 Task: Add Garden Of Life myKind Organics Prenatal Once Daily to the cart.
Action: Mouse moved to (307, 153)
Screenshot: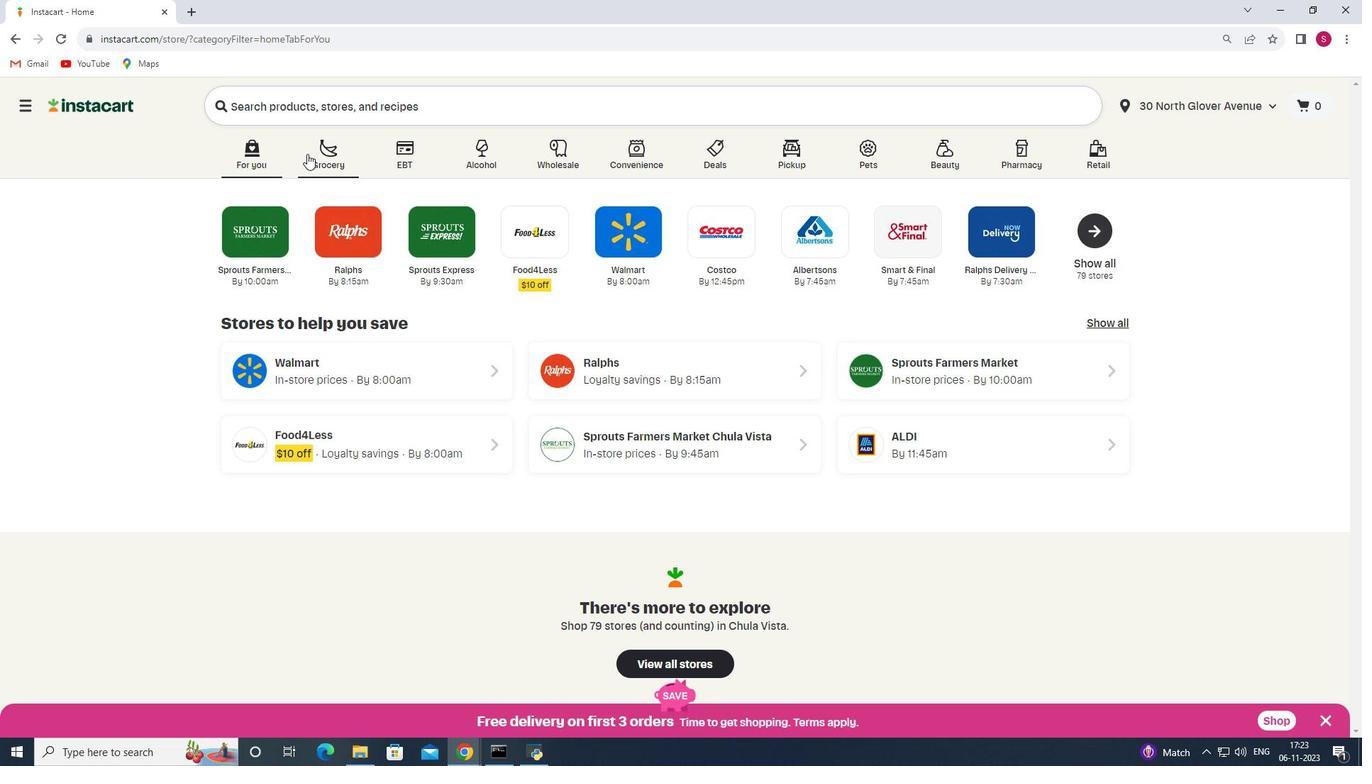 
Action: Mouse pressed left at (307, 153)
Screenshot: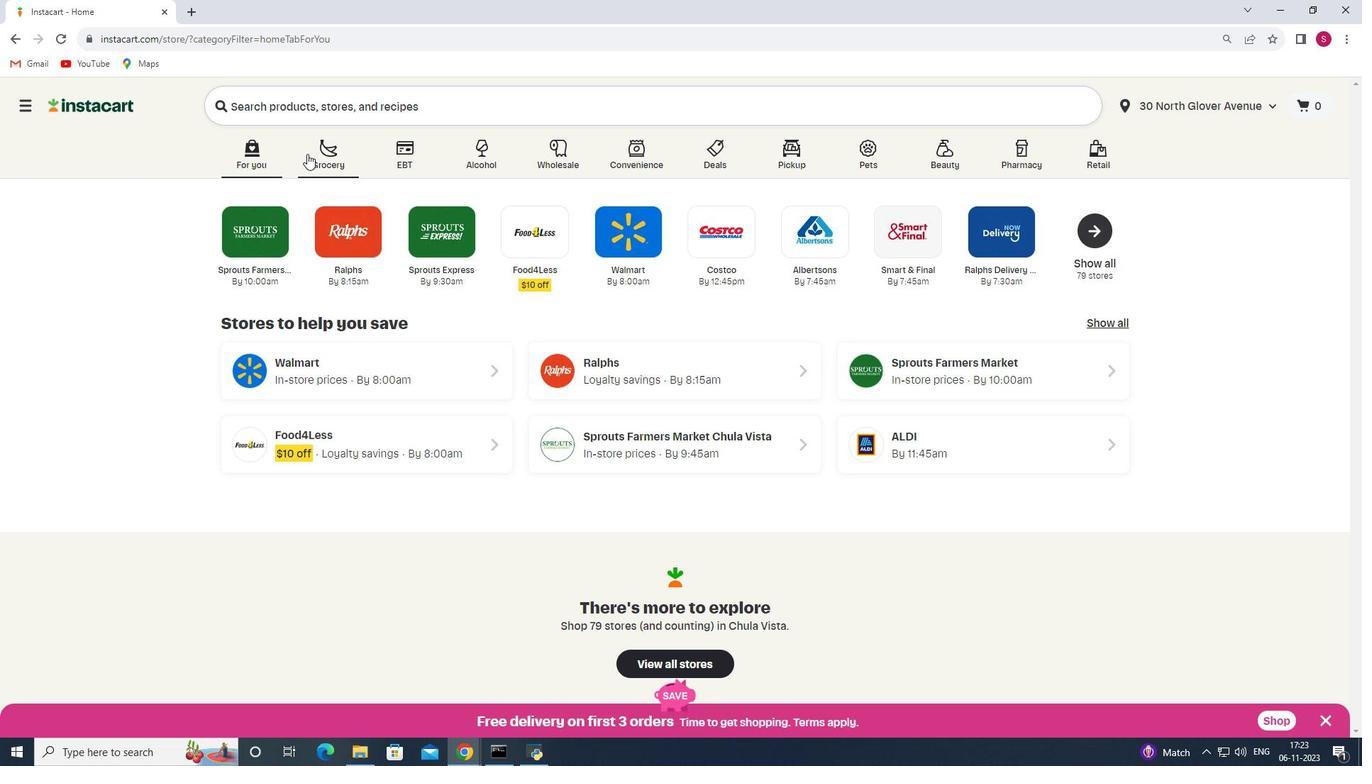
Action: Mouse moved to (298, 401)
Screenshot: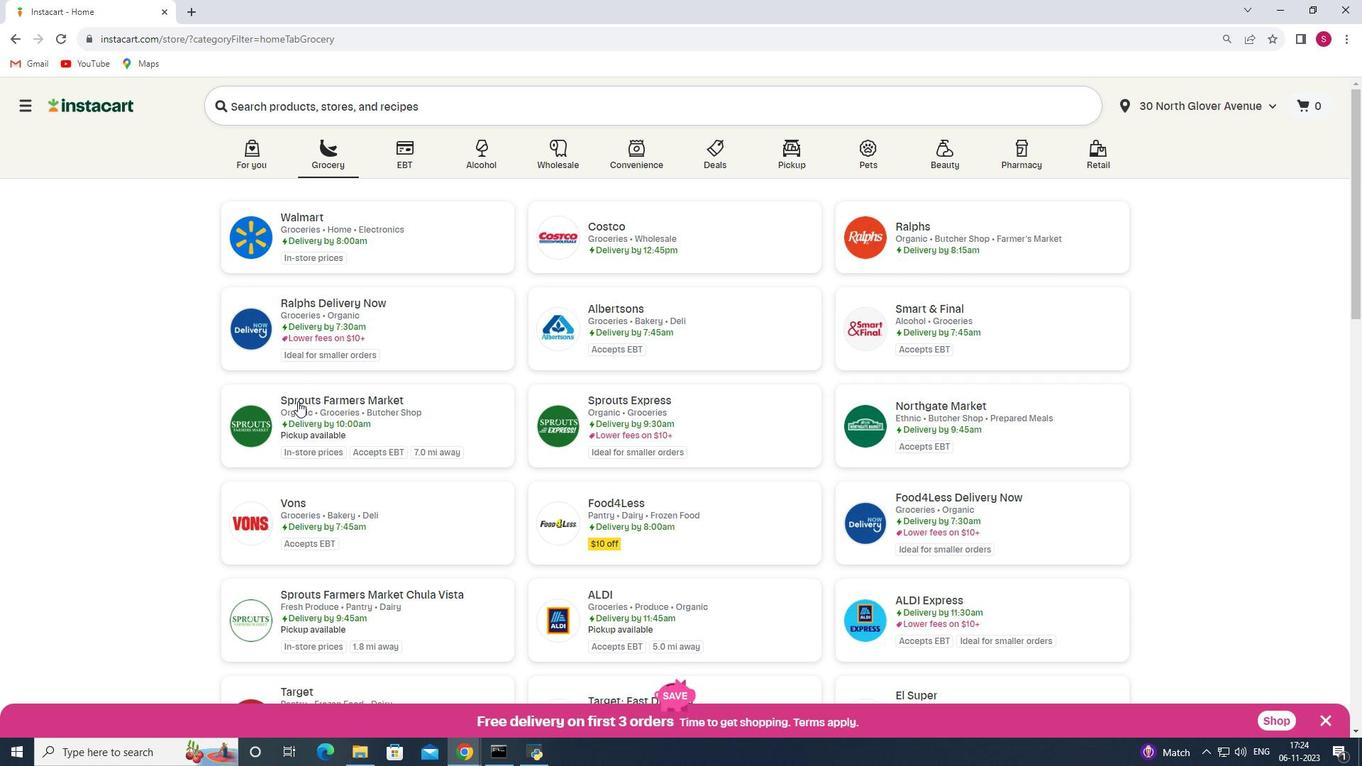
Action: Mouse pressed left at (298, 401)
Screenshot: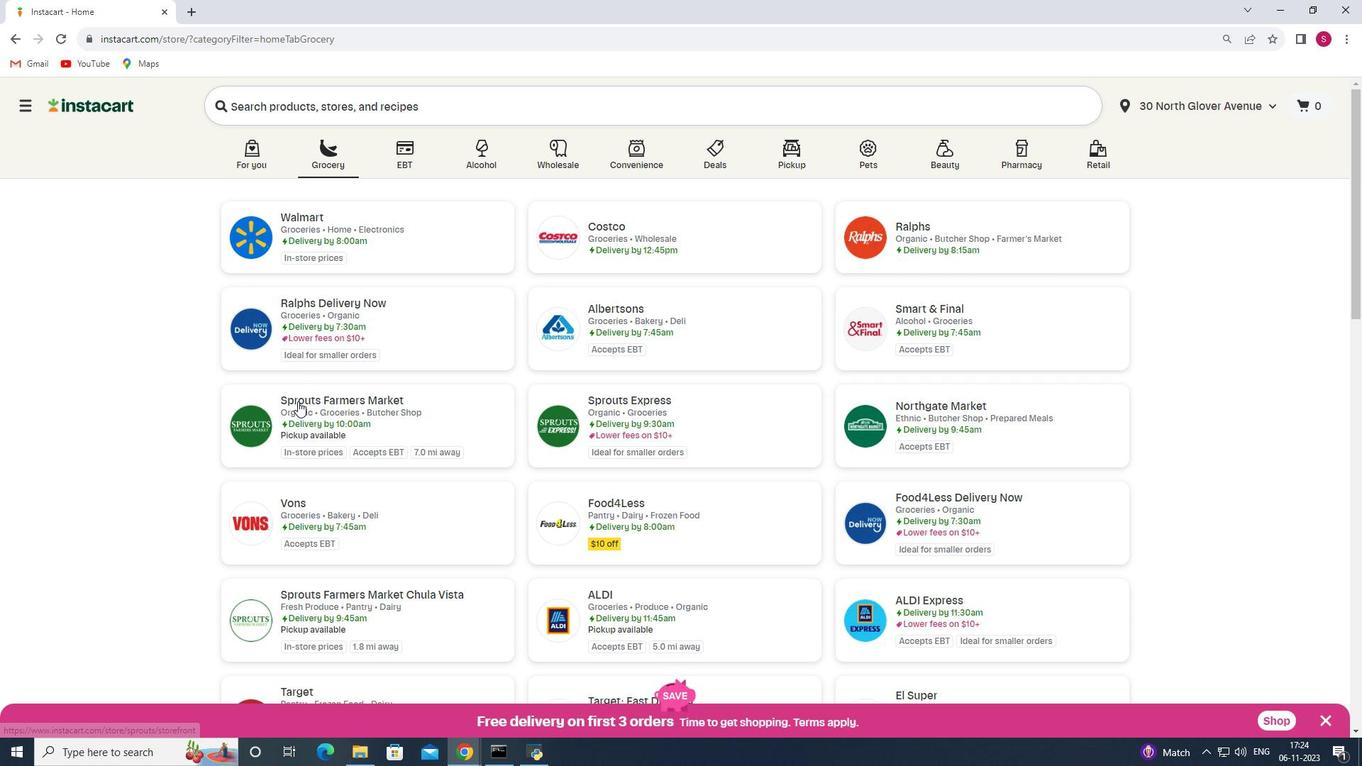 
Action: Mouse moved to (158, 421)
Screenshot: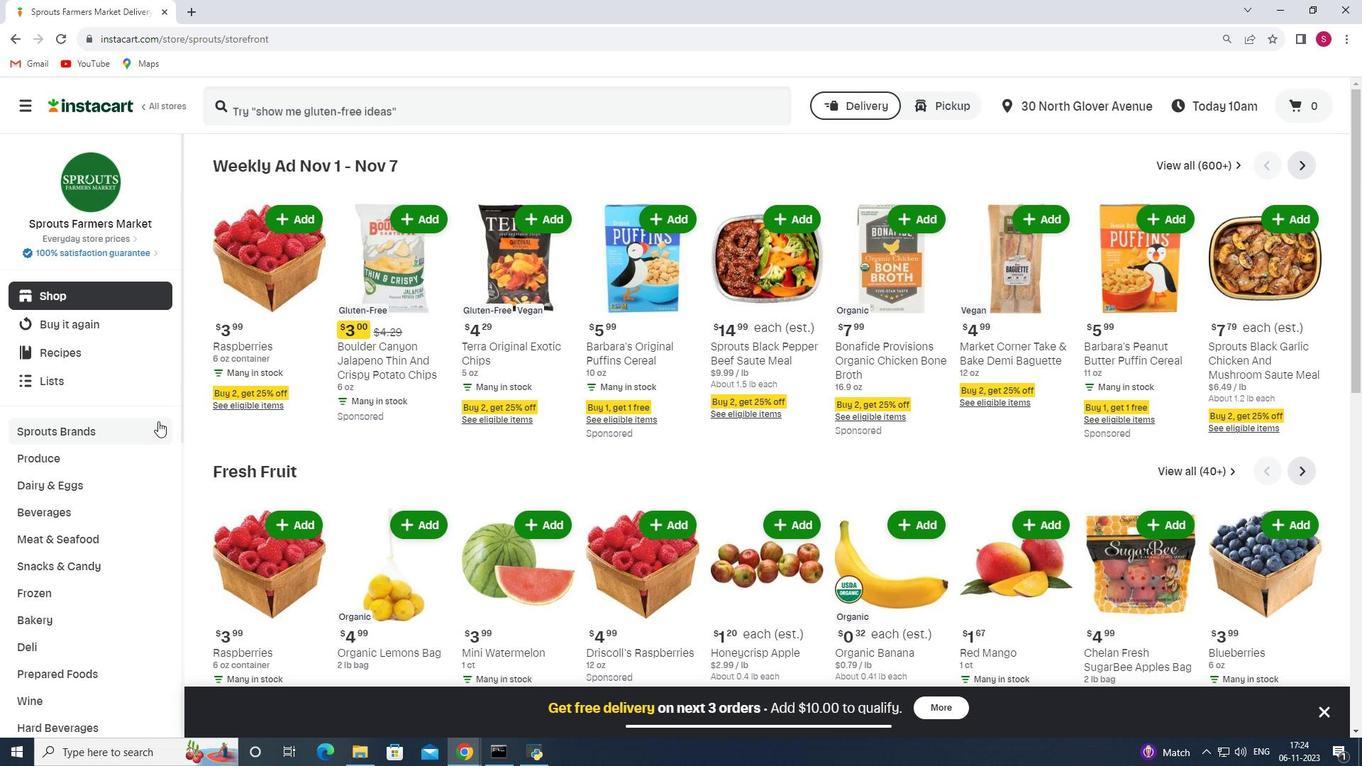 
Action: Mouse scrolled (158, 420) with delta (0, 0)
Screenshot: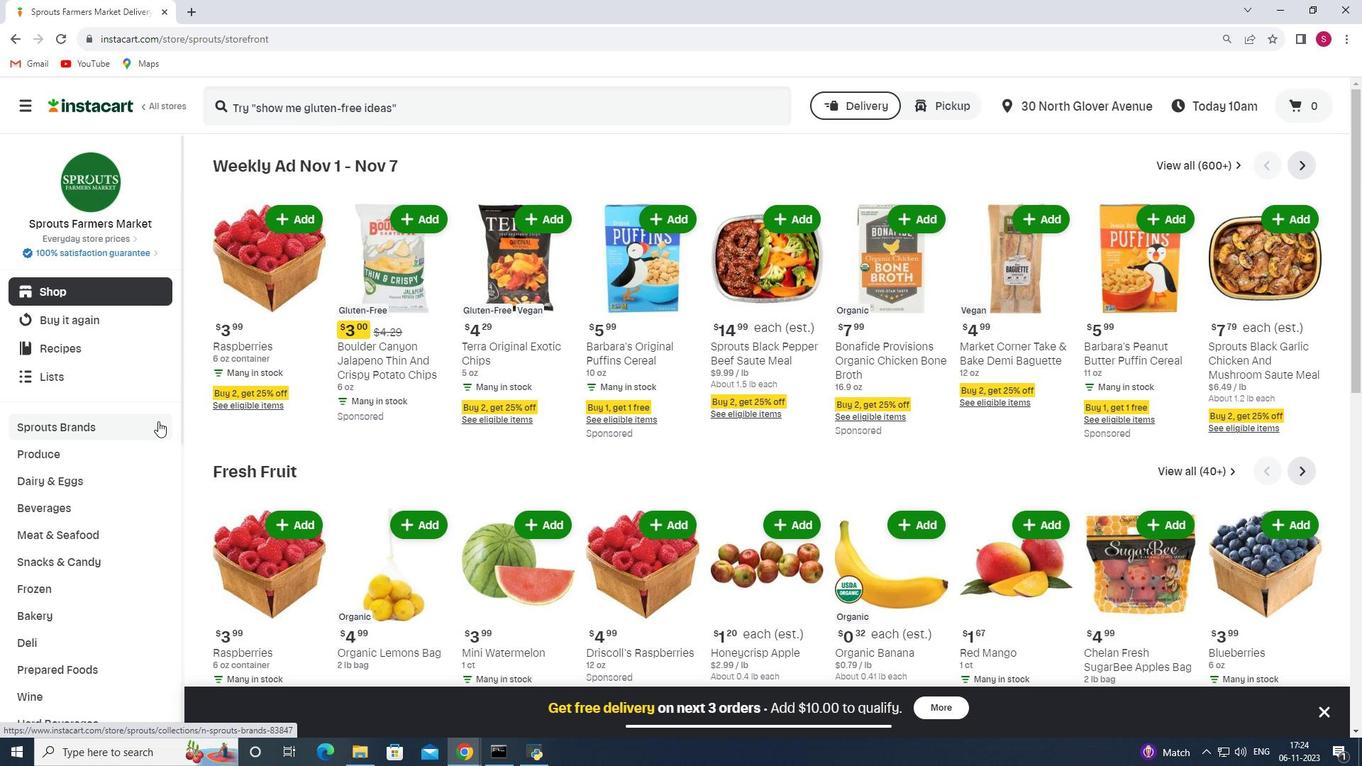 
Action: Mouse scrolled (158, 420) with delta (0, 0)
Screenshot: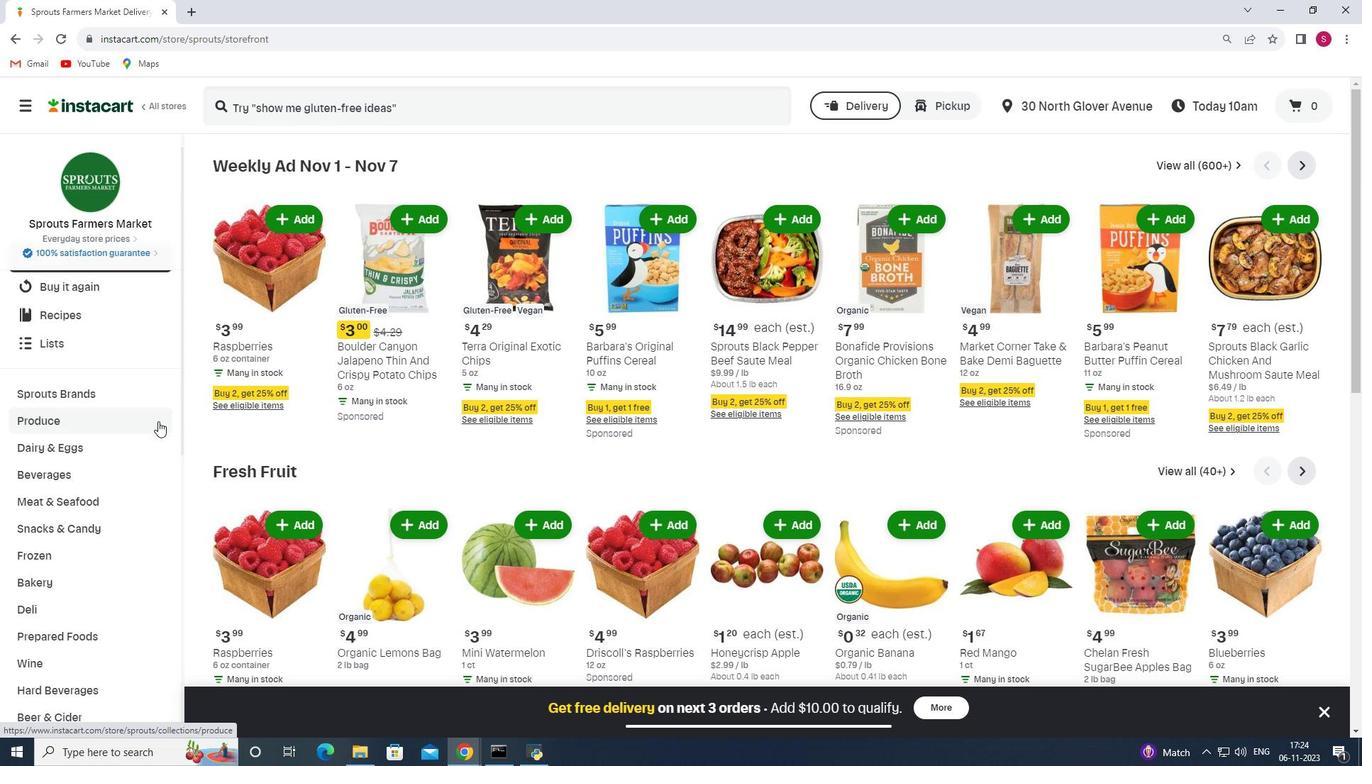 
Action: Mouse scrolled (158, 420) with delta (0, 0)
Screenshot: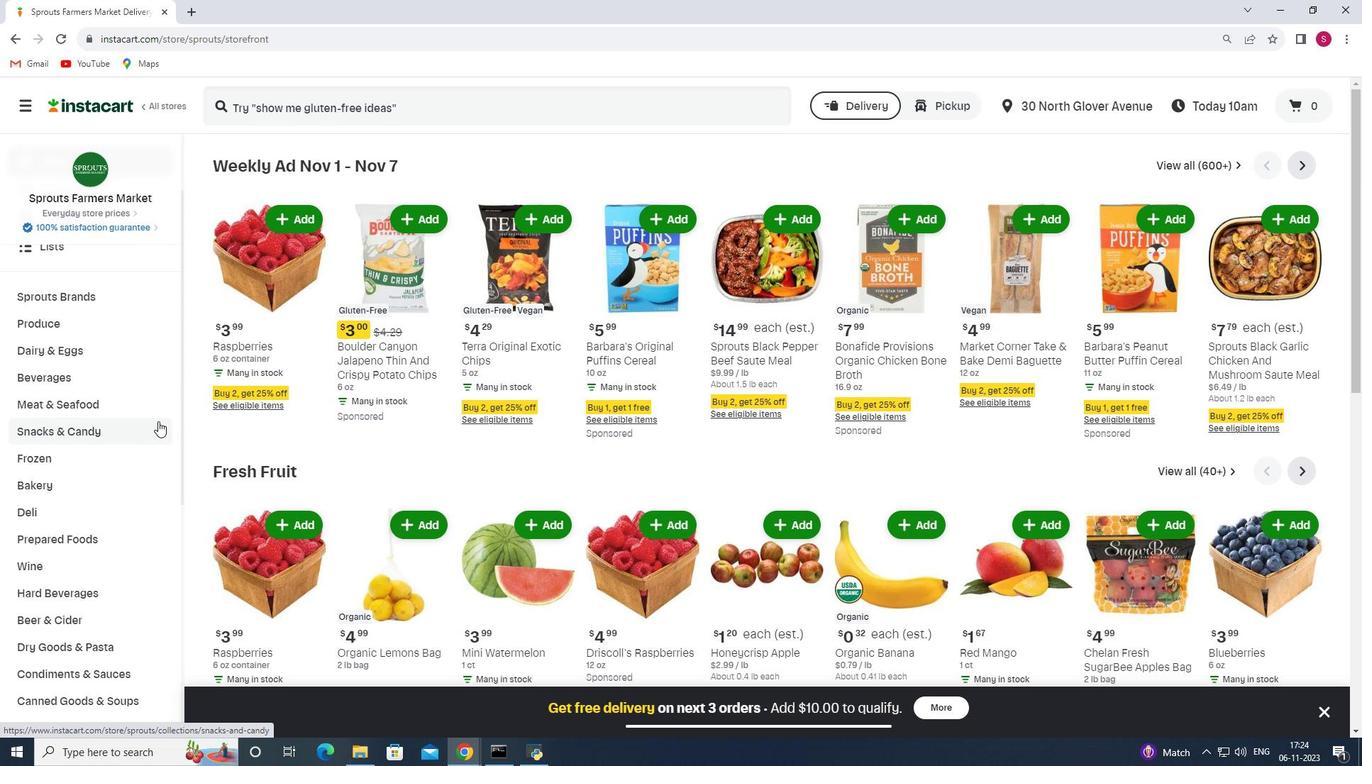 
Action: Mouse scrolled (158, 420) with delta (0, 0)
Screenshot: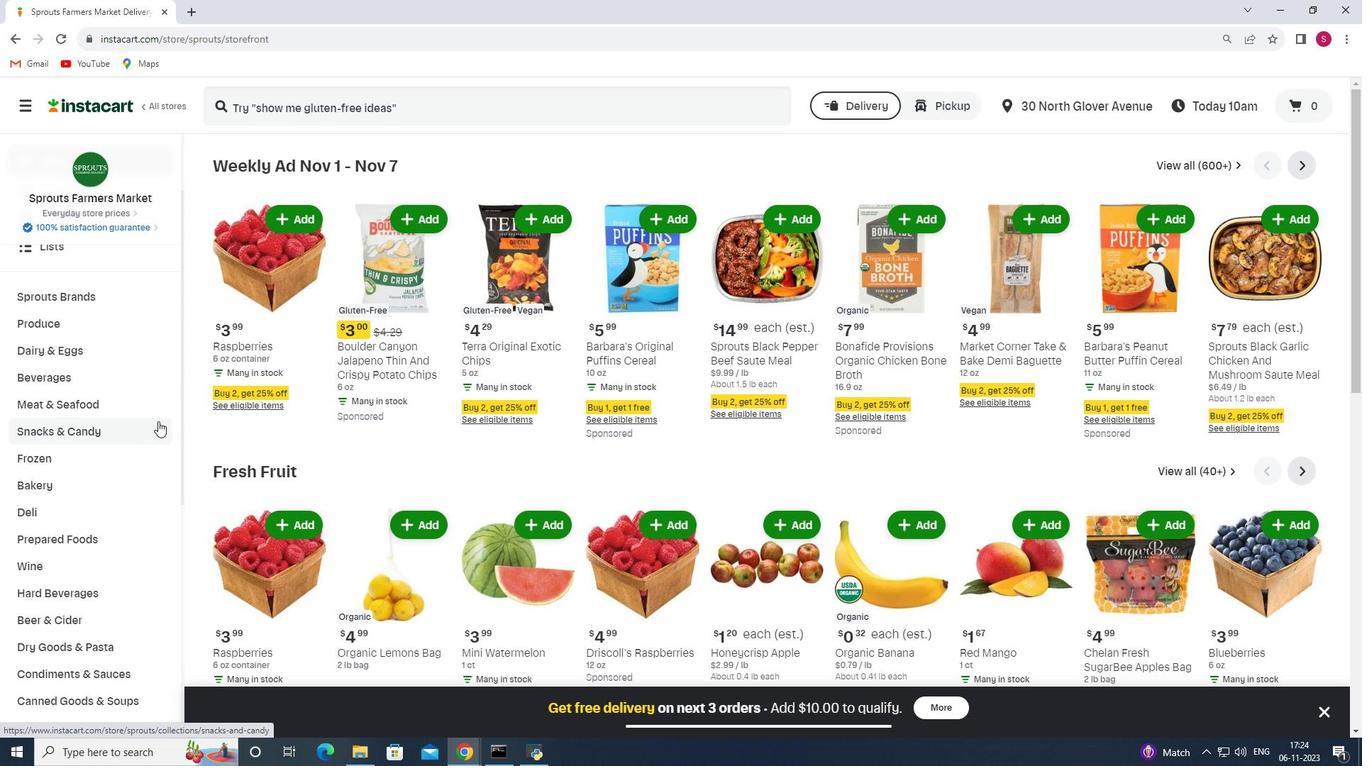 
Action: Mouse scrolled (158, 420) with delta (0, 0)
Screenshot: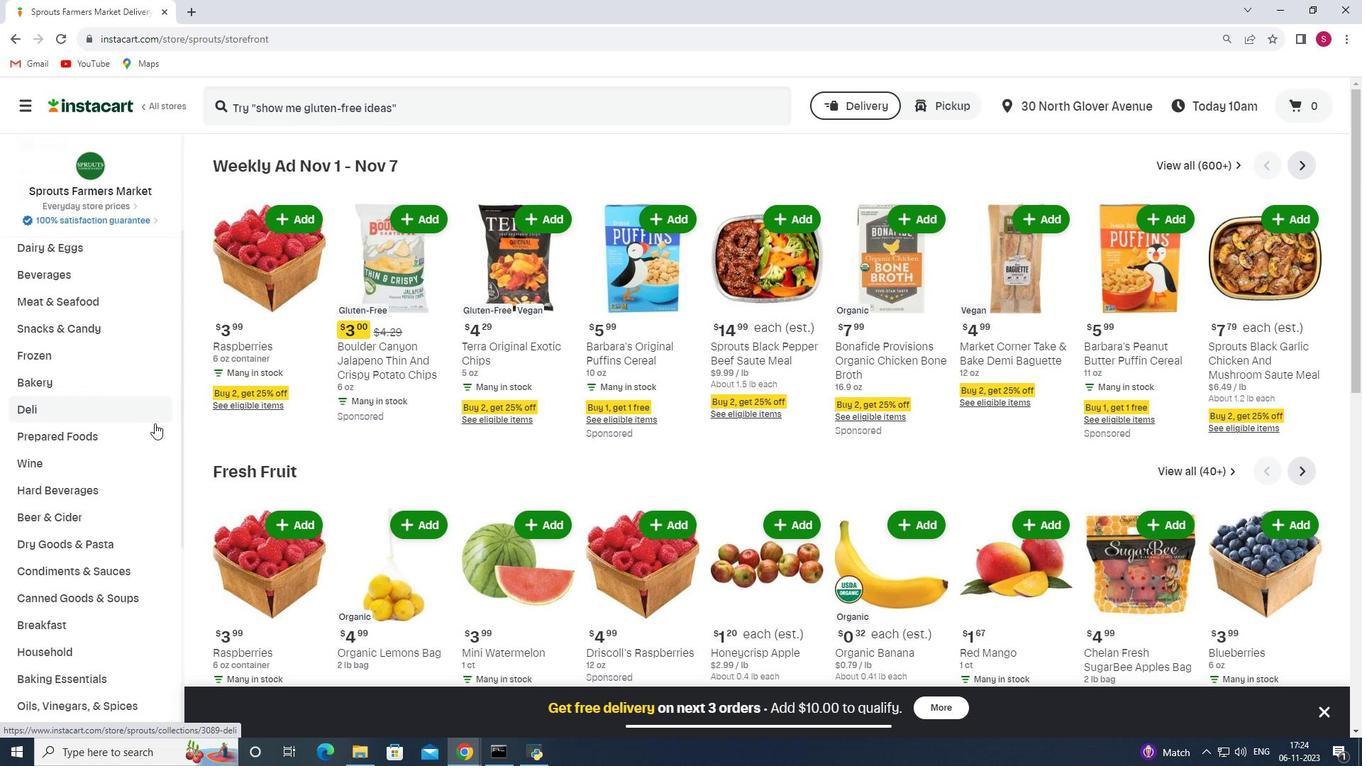 
Action: Mouse moved to (149, 427)
Screenshot: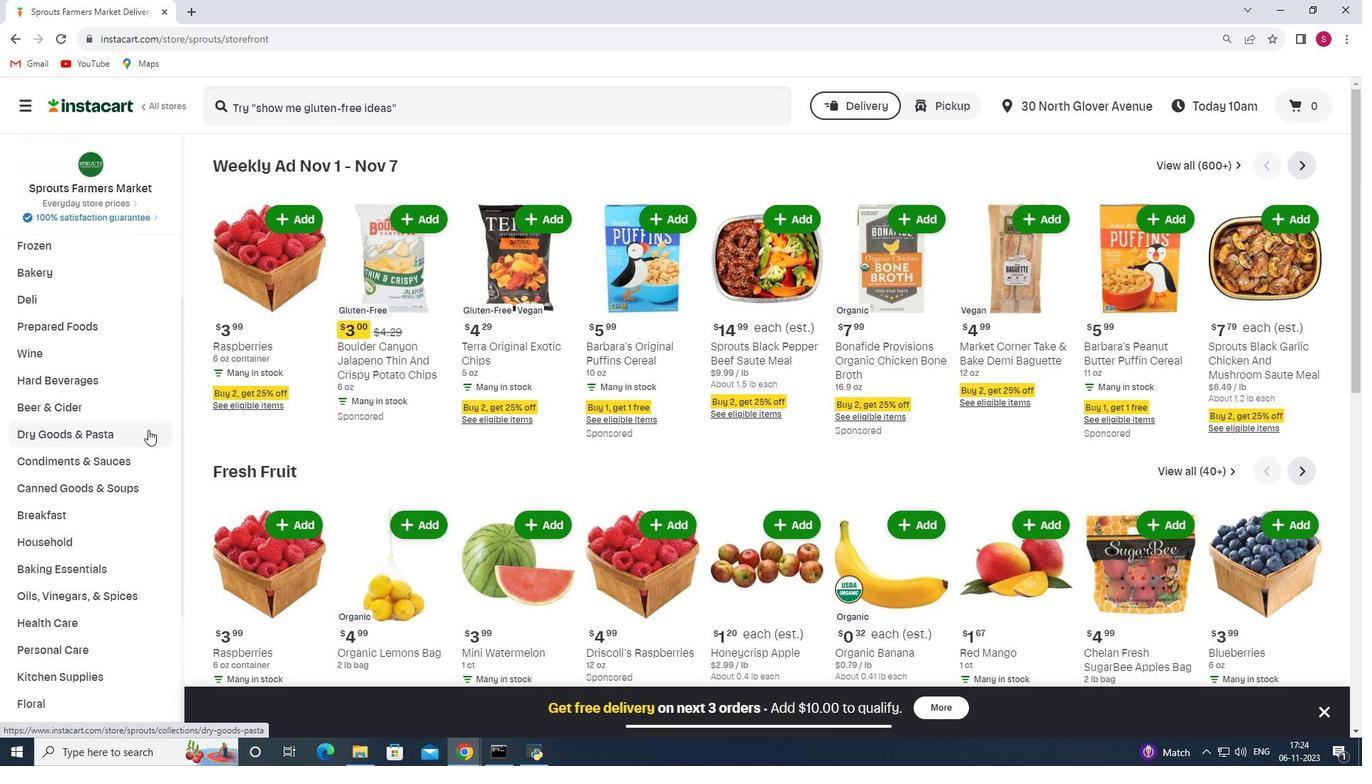 
Action: Mouse scrolled (149, 426) with delta (0, 0)
Screenshot: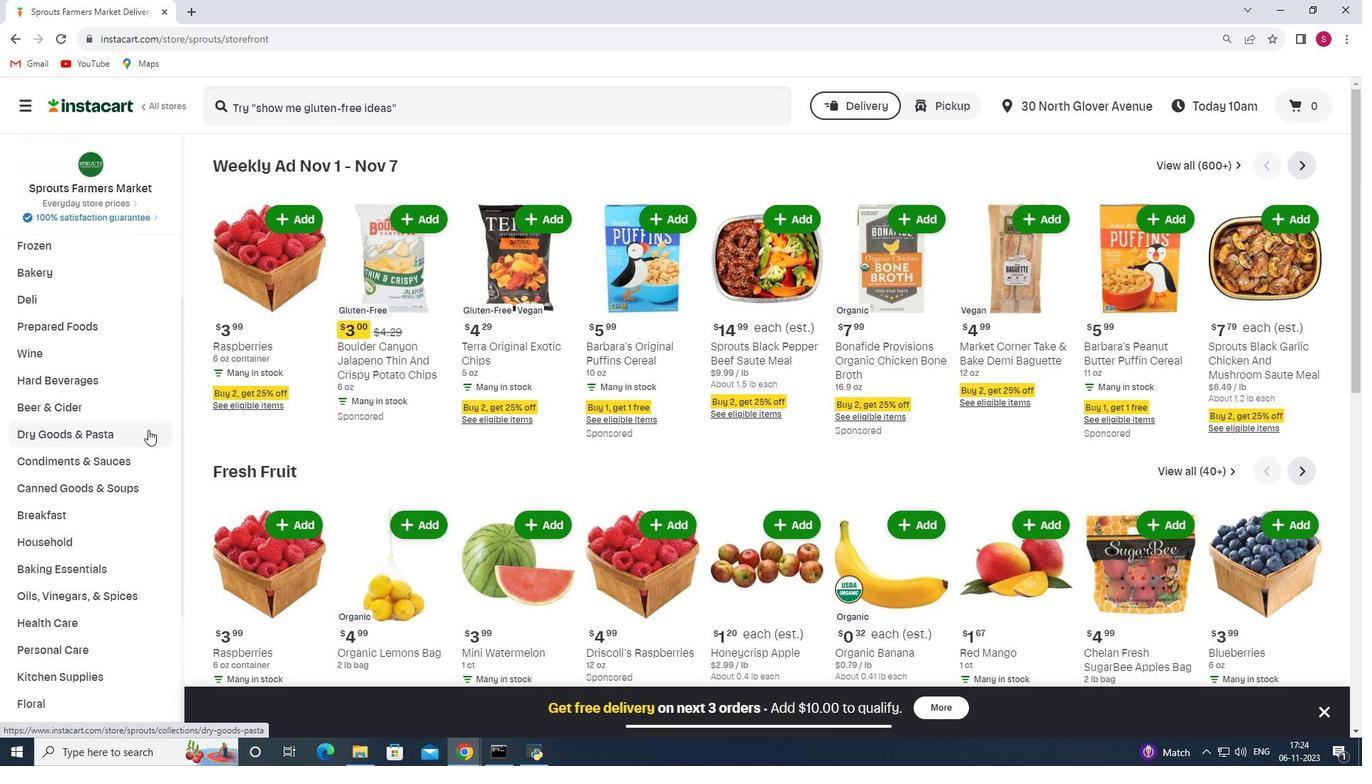 
Action: Mouse moved to (66, 557)
Screenshot: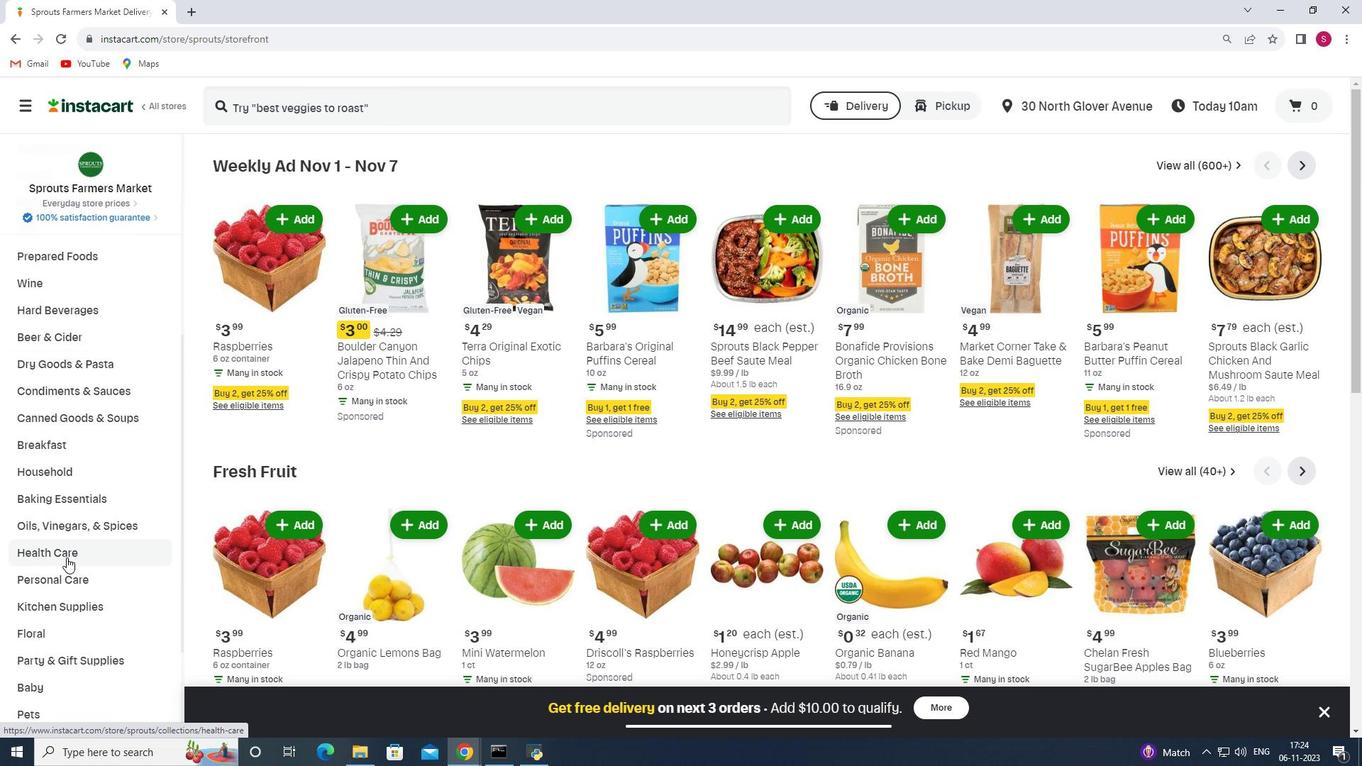 
Action: Mouse pressed left at (66, 557)
Screenshot: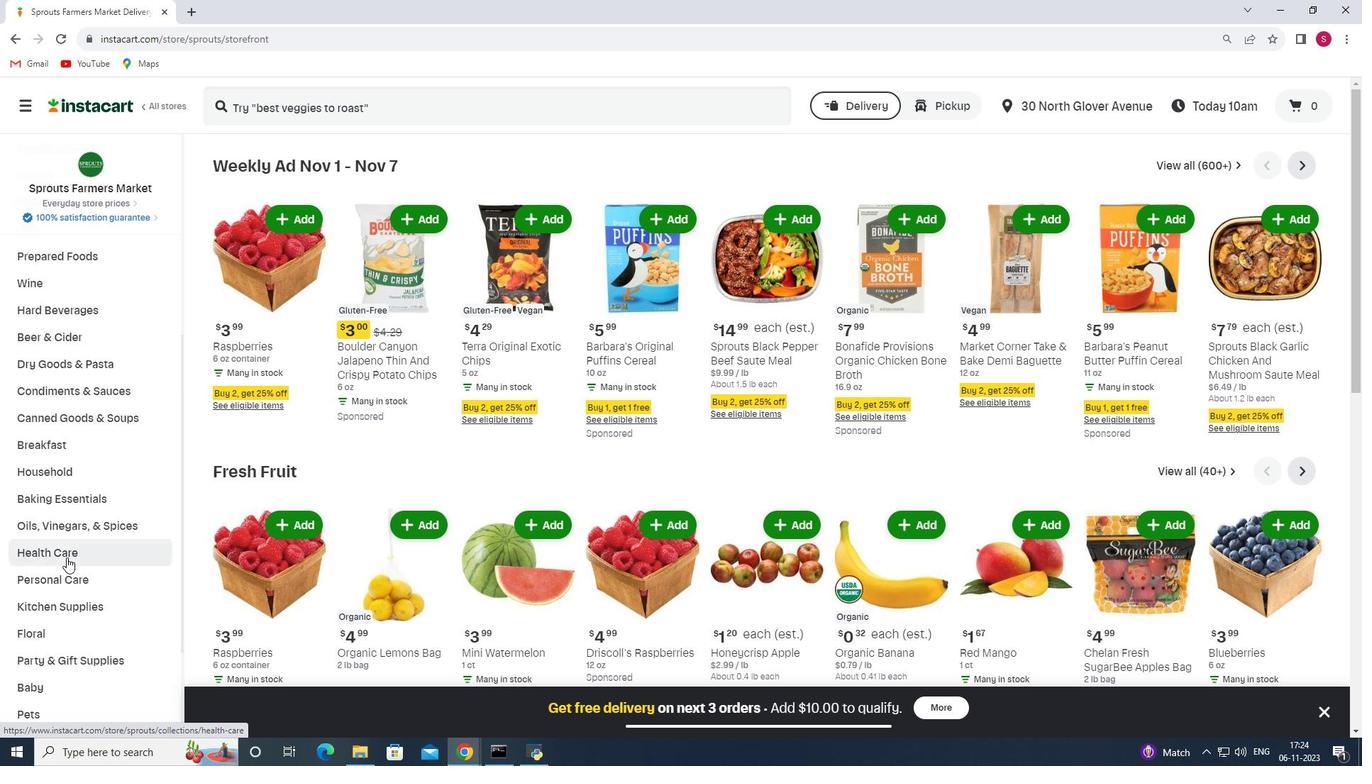 
Action: Mouse moved to (519, 199)
Screenshot: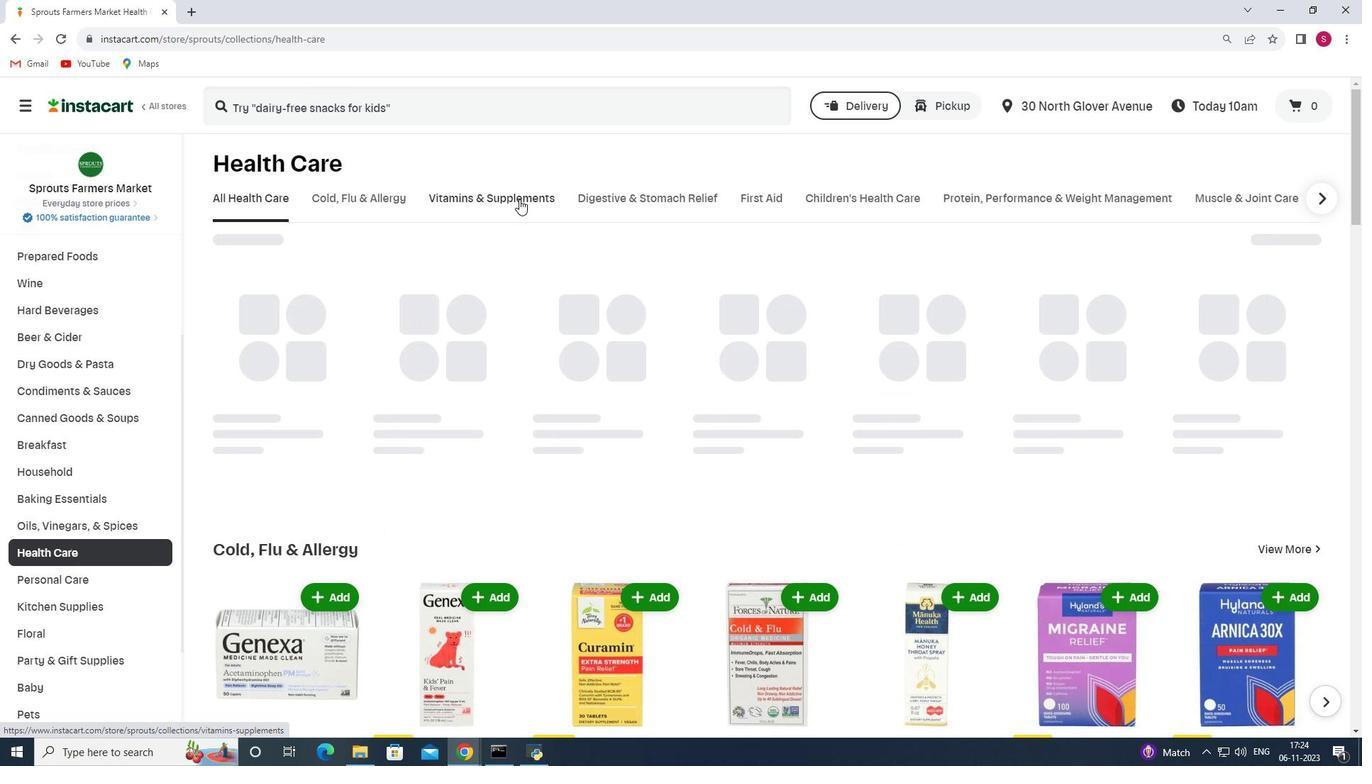 
Action: Mouse pressed left at (519, 199)
Screenshot: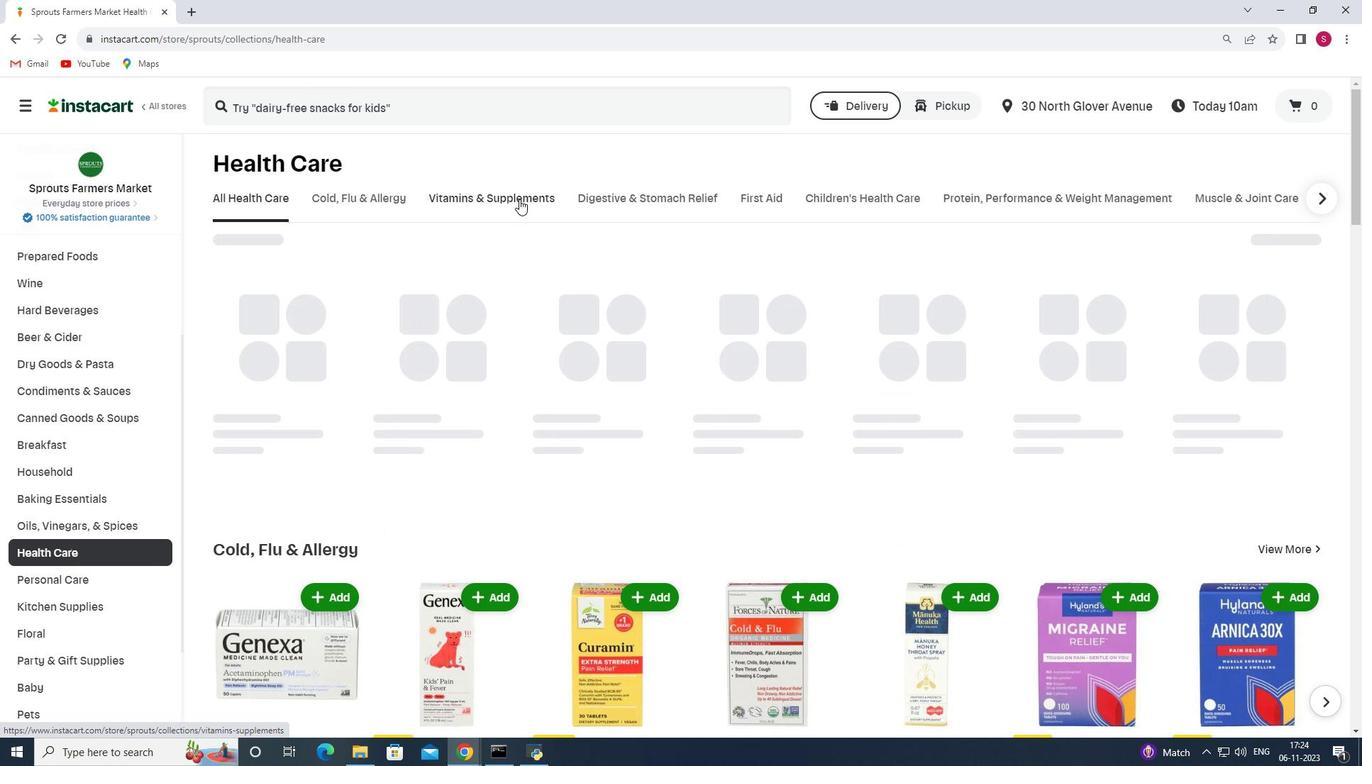
Action: Mouse moved to (1314, 254)
Screenshot: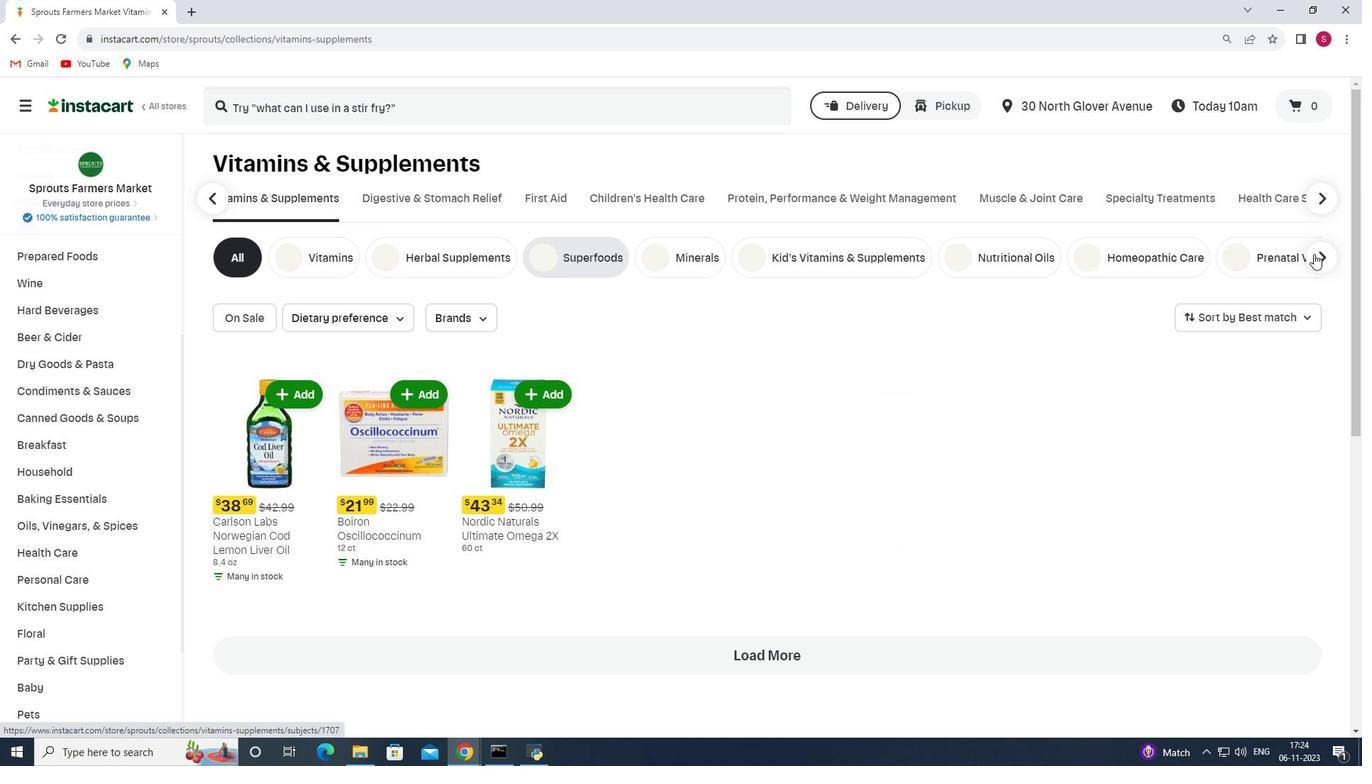 
Action: Mouse pressed left at (1314, 254)
Screenshot: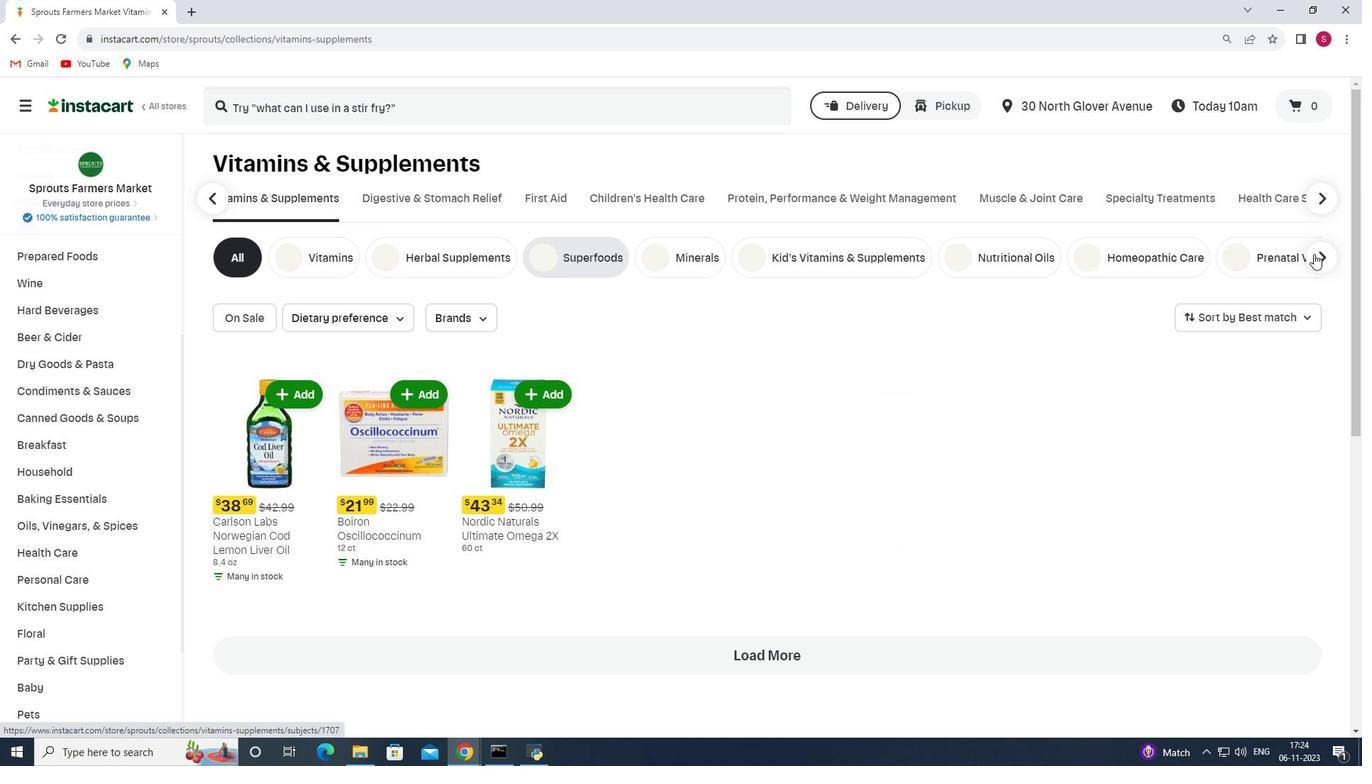 
Action: Mouse moved to (536, 264)
Screenshot: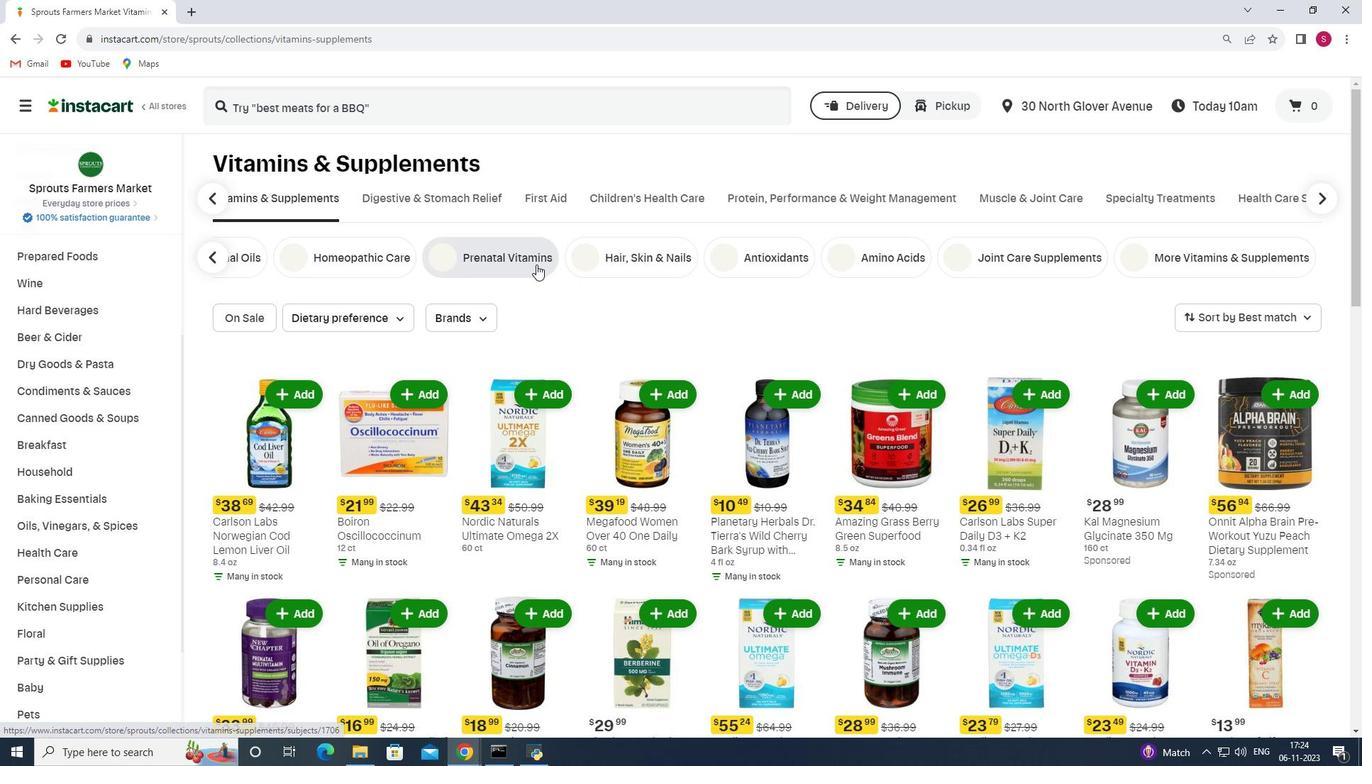 
Action: Mouse pressed left at (536, 264)
Screenshot: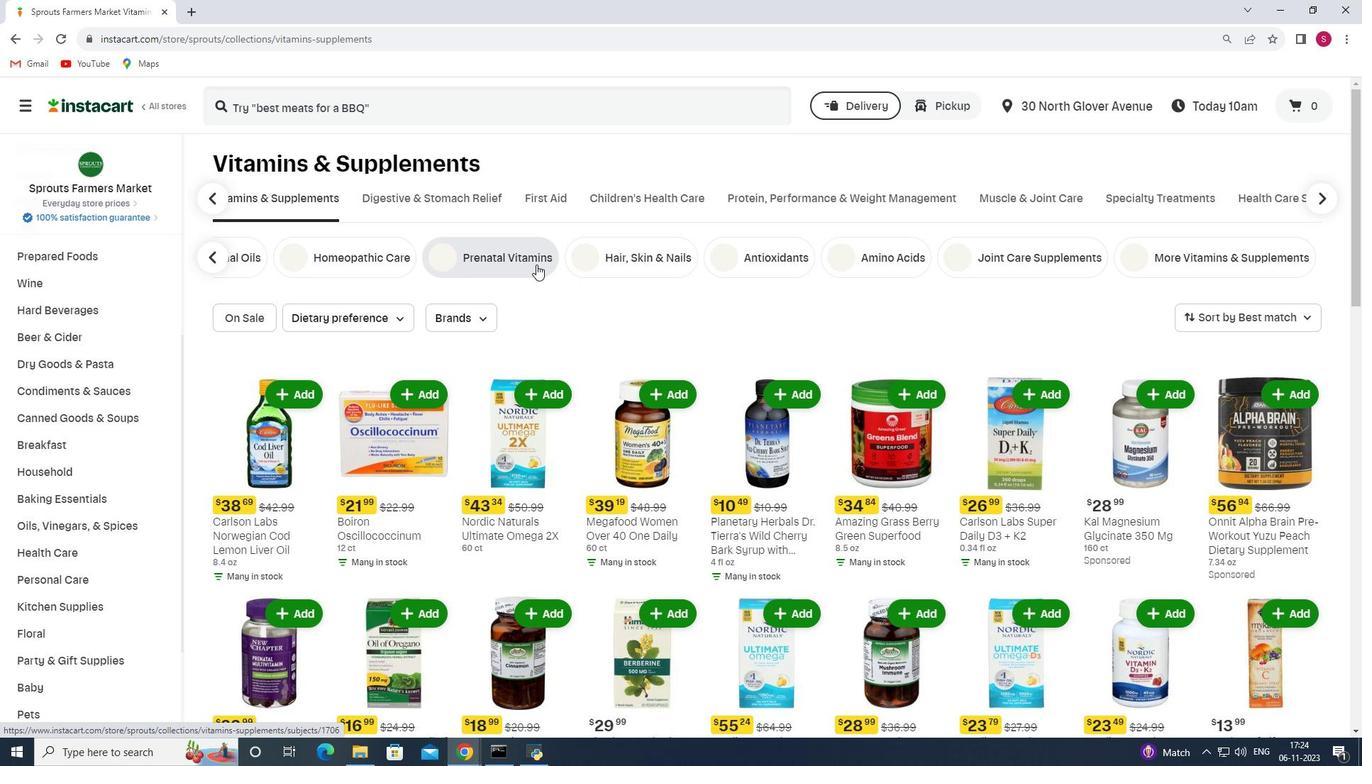 
Action: Mouse moved to (442, 102)
Screenshot: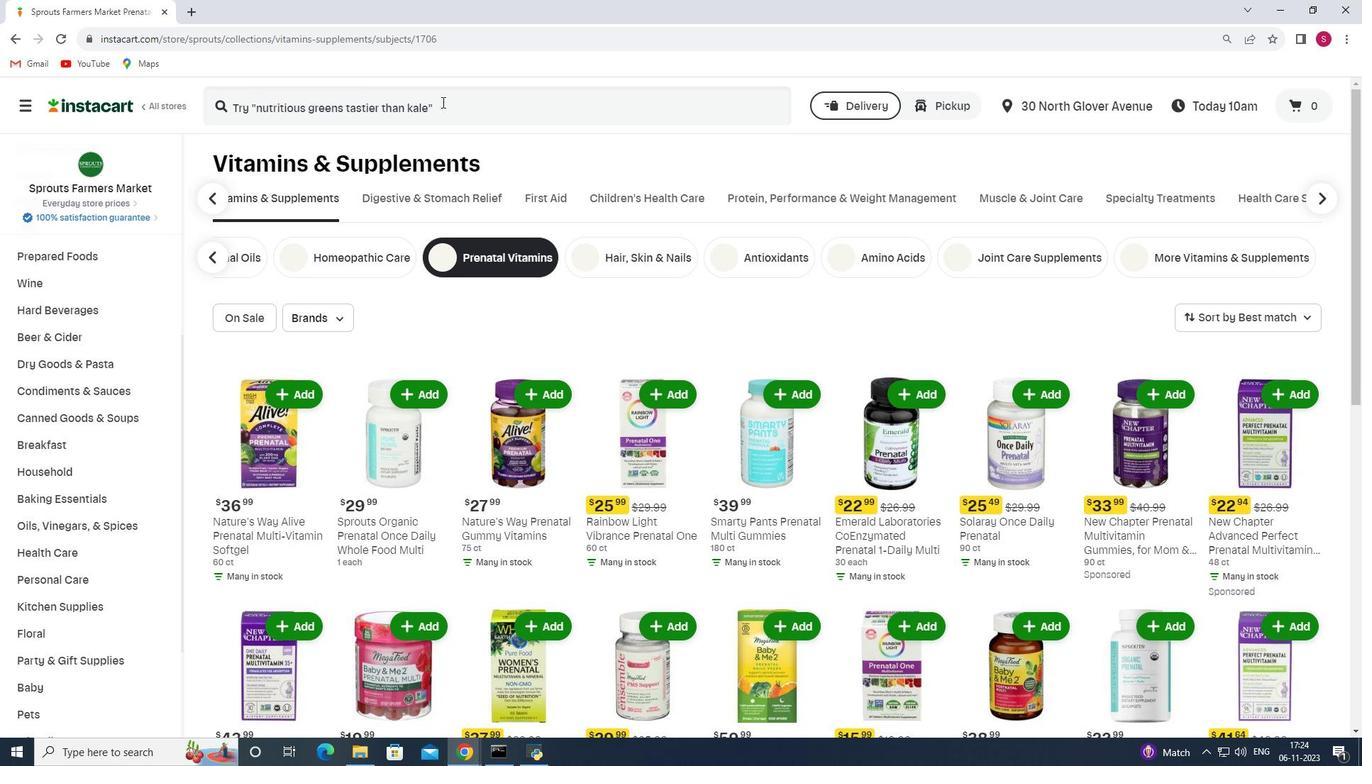 
Action: Mouse pressed left at (442, 102)
Screenshot: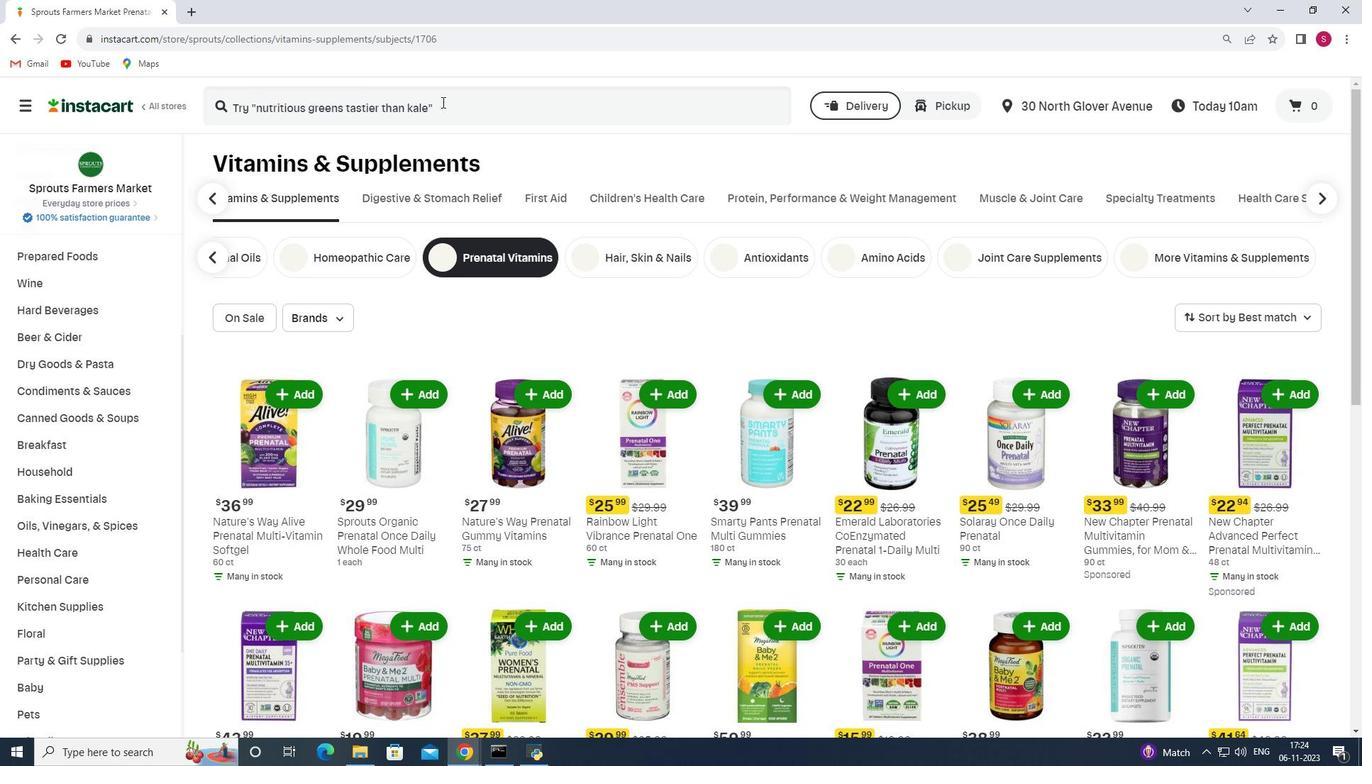 
Action: Key pressed <Key.shift>Garden<Key.space><Key.shift>Of<Key.space><Key.shift>Life<Key.space>my<Key.shift>Kind<Key.space><Key.shift>organics<Key.space><Key.shift>Prenatal<Key.space><Key.shift>Once<Key.space><Key.shift>Daily<Key.enter>
Screenshot: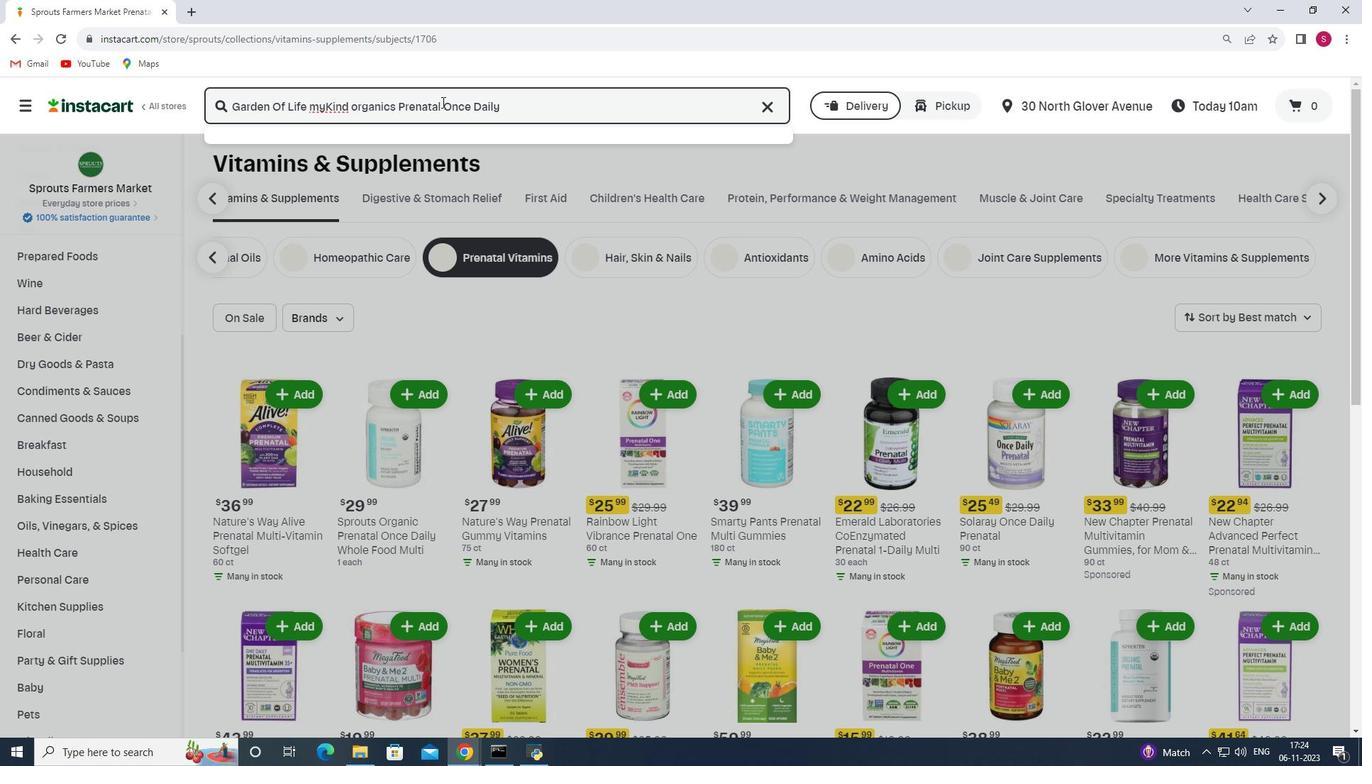 
Action: Mouse moved to (726, 313)
Screenshot: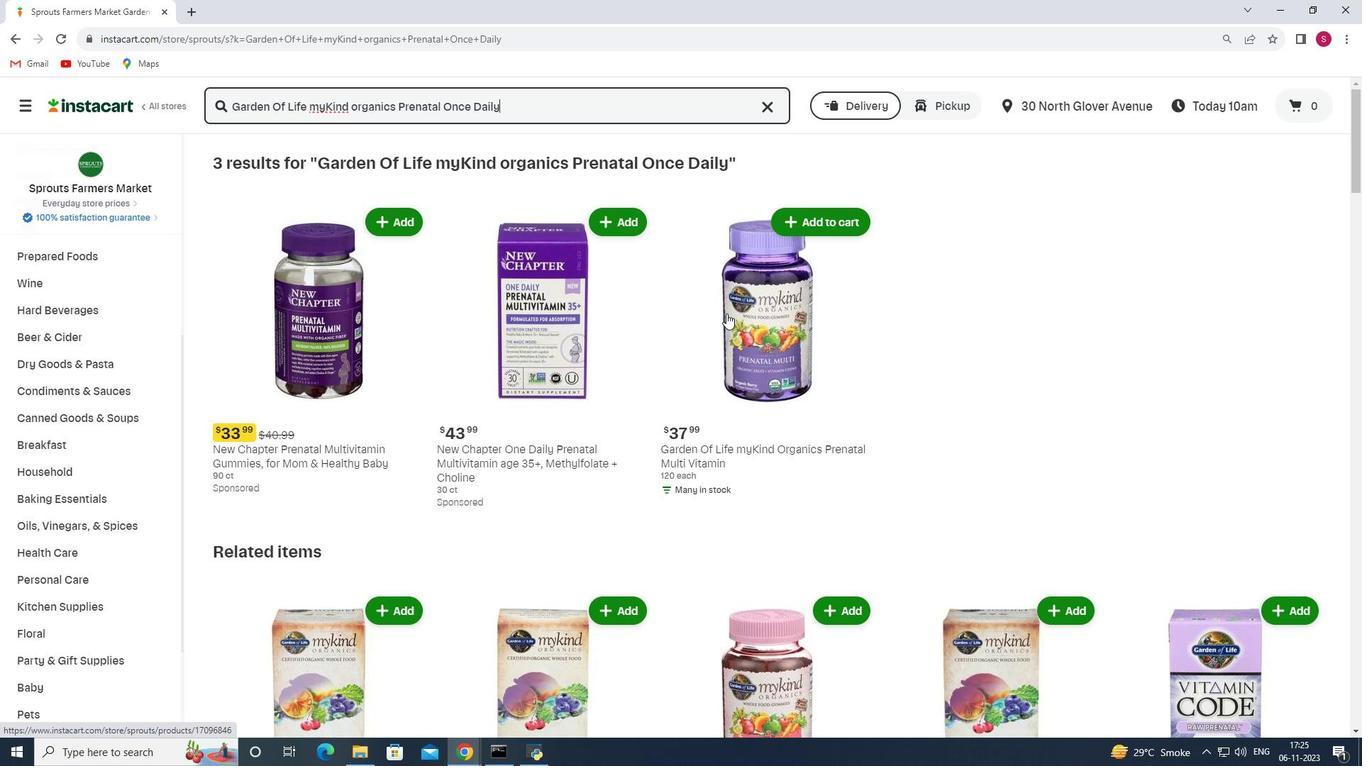 
Action: Mouse scrolled (726, 312) with delta (0, 0)
Screenshot: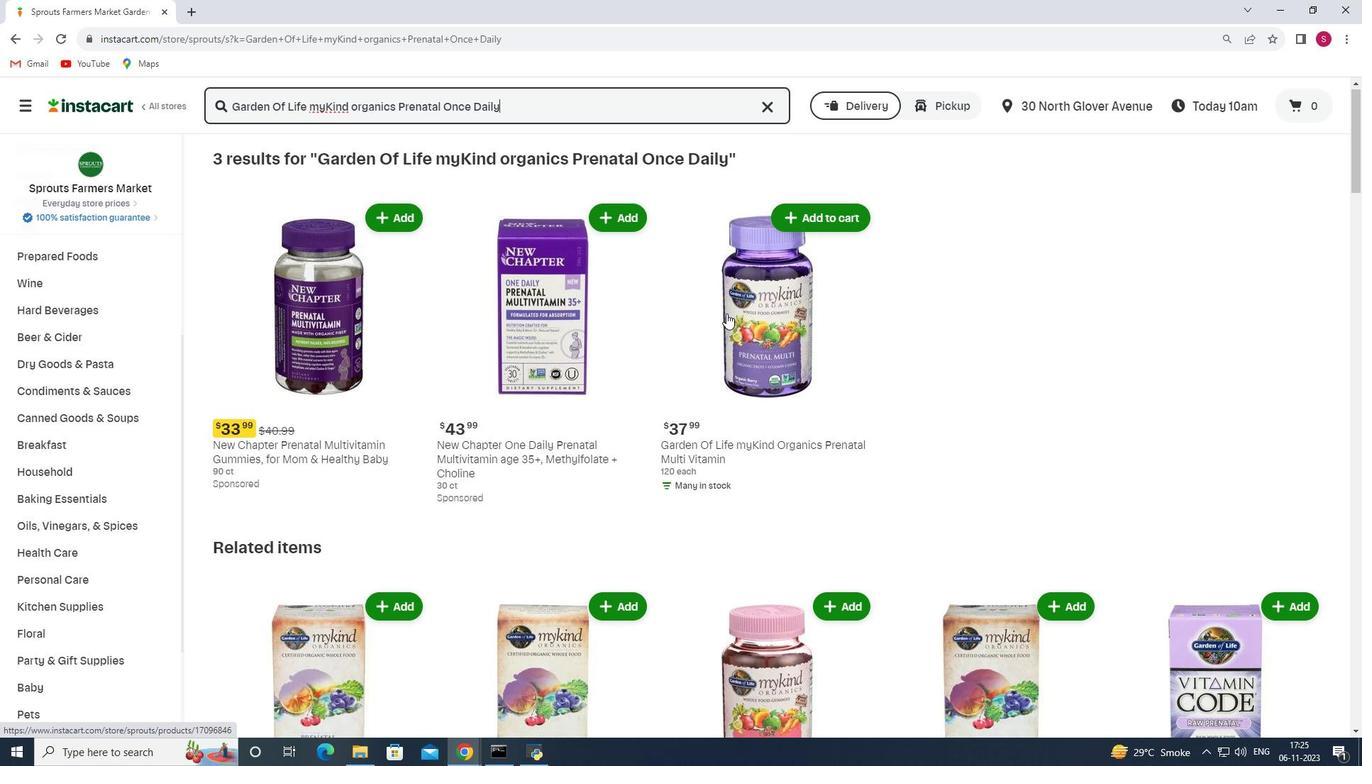 
Action: Mouse scrolled (726, 312) with delta (0, 0)
Screenshot: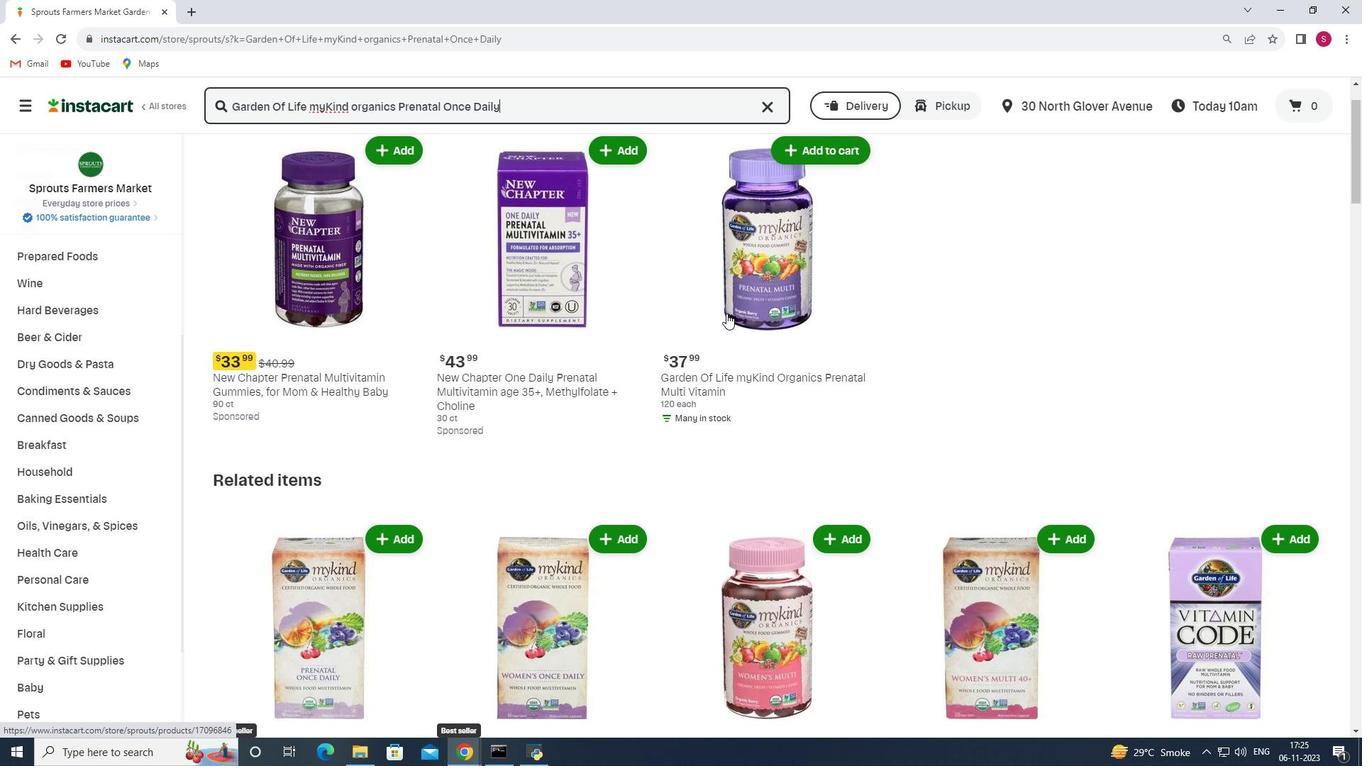 
Action: Mouse moved to (727, 312)
Screenshot: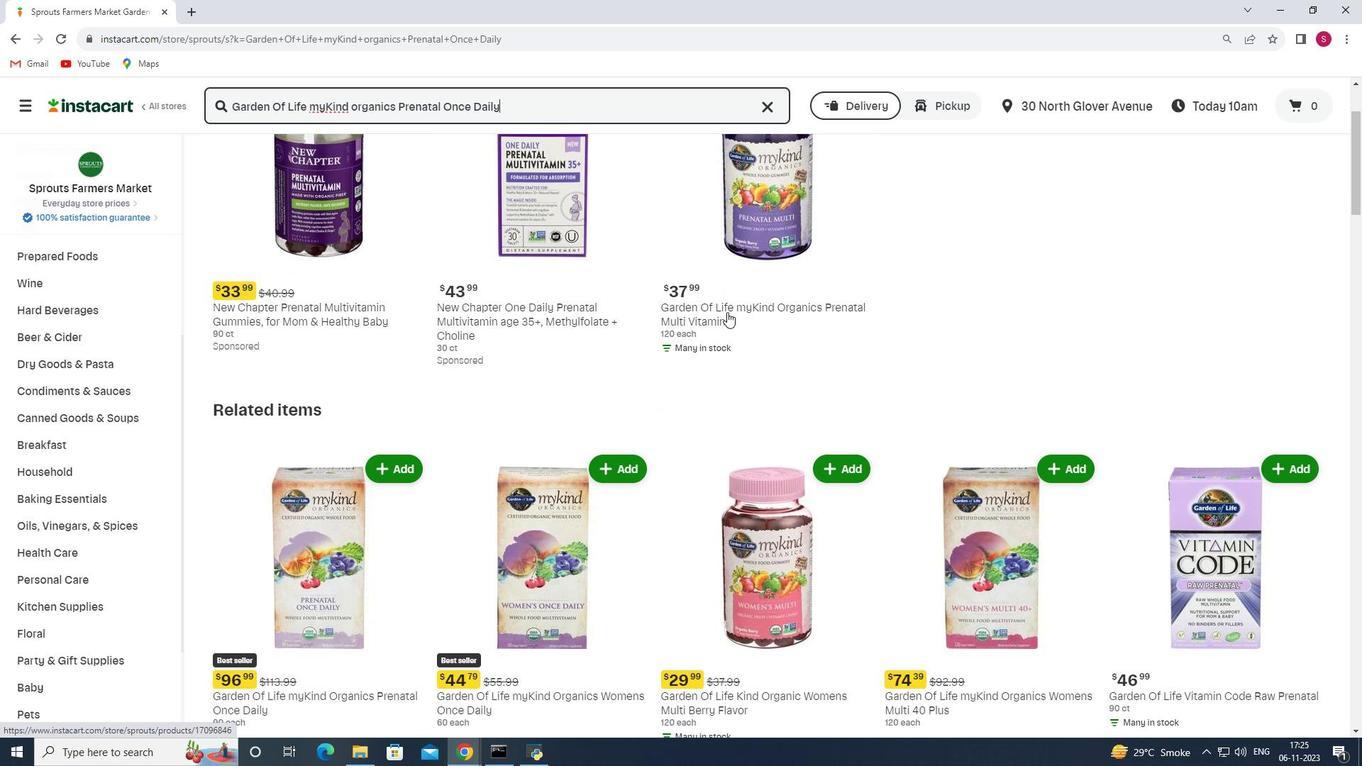 
Action: Mouse scrolled (727, 311) with delta (0, 0)
Screenshot: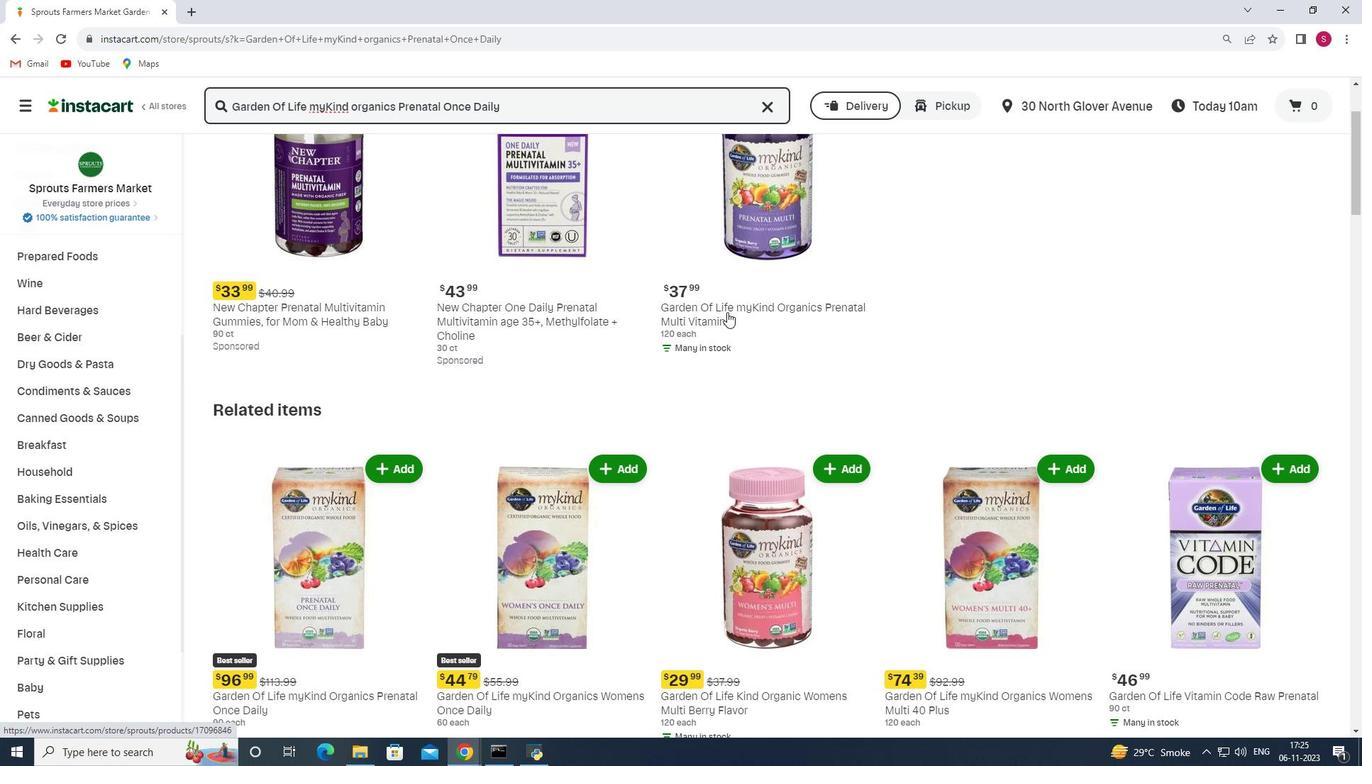 
Action: Mouse scrolled (727, 311) with delta (0, 0)
Screenshot: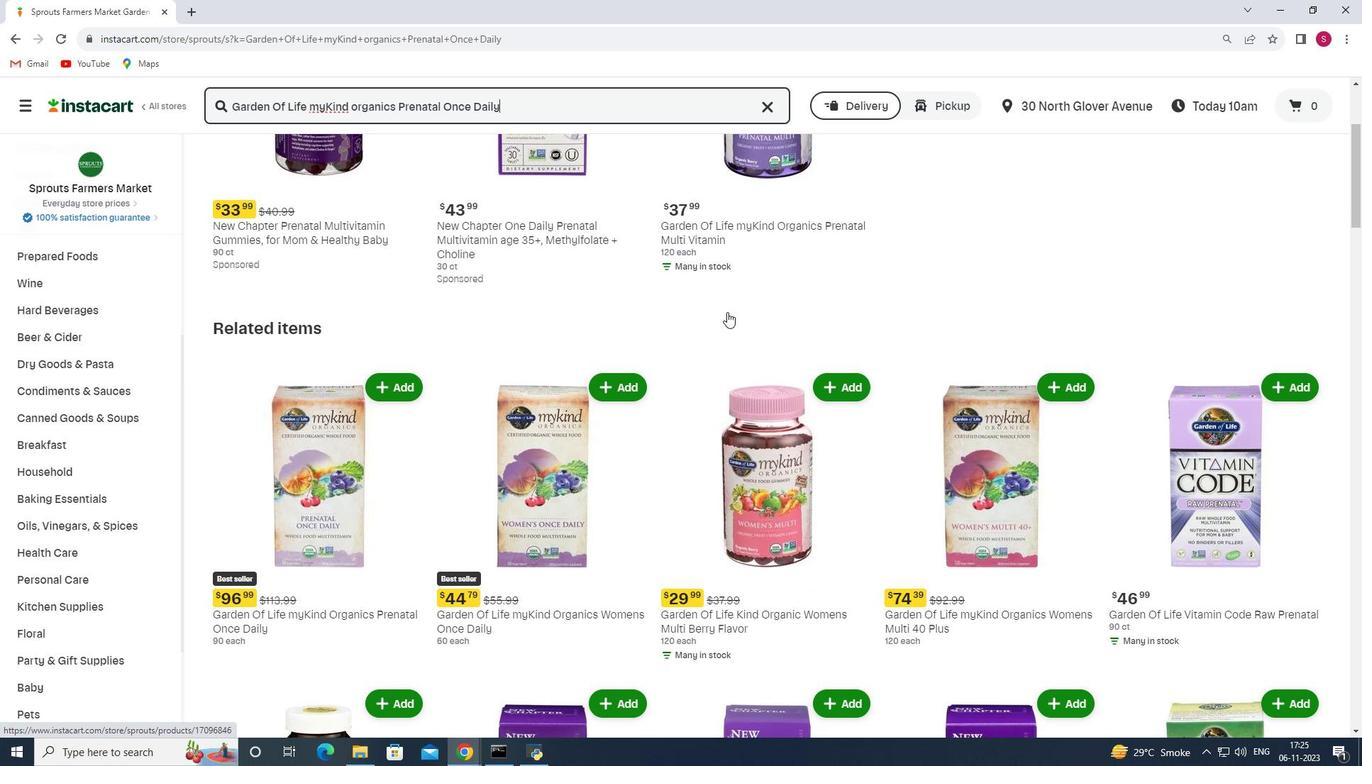 
Action: Mouse moved to (393, 319)
Screenshot: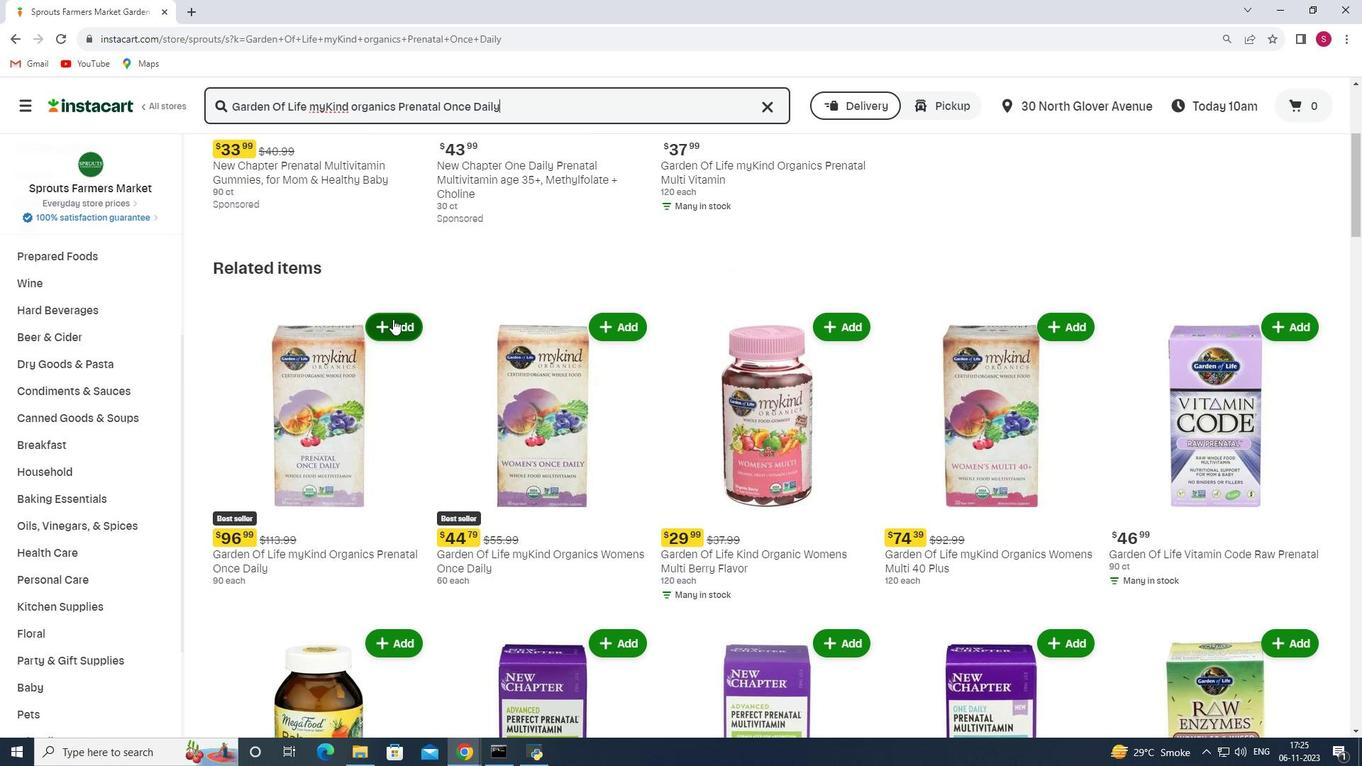 
Action: Mouse pressed left at (393, 319)
Screenshot: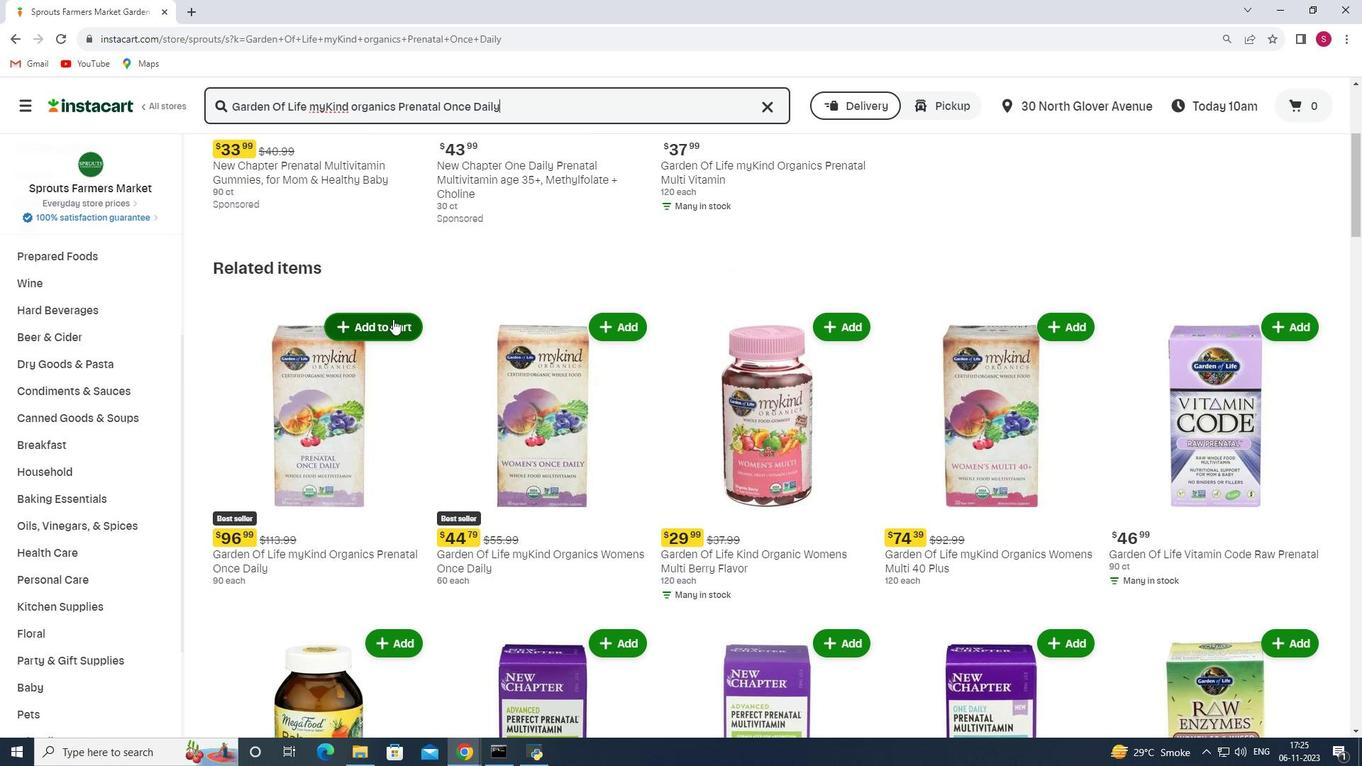 
Action: Mouse moved to (382, 329)
Screenshot: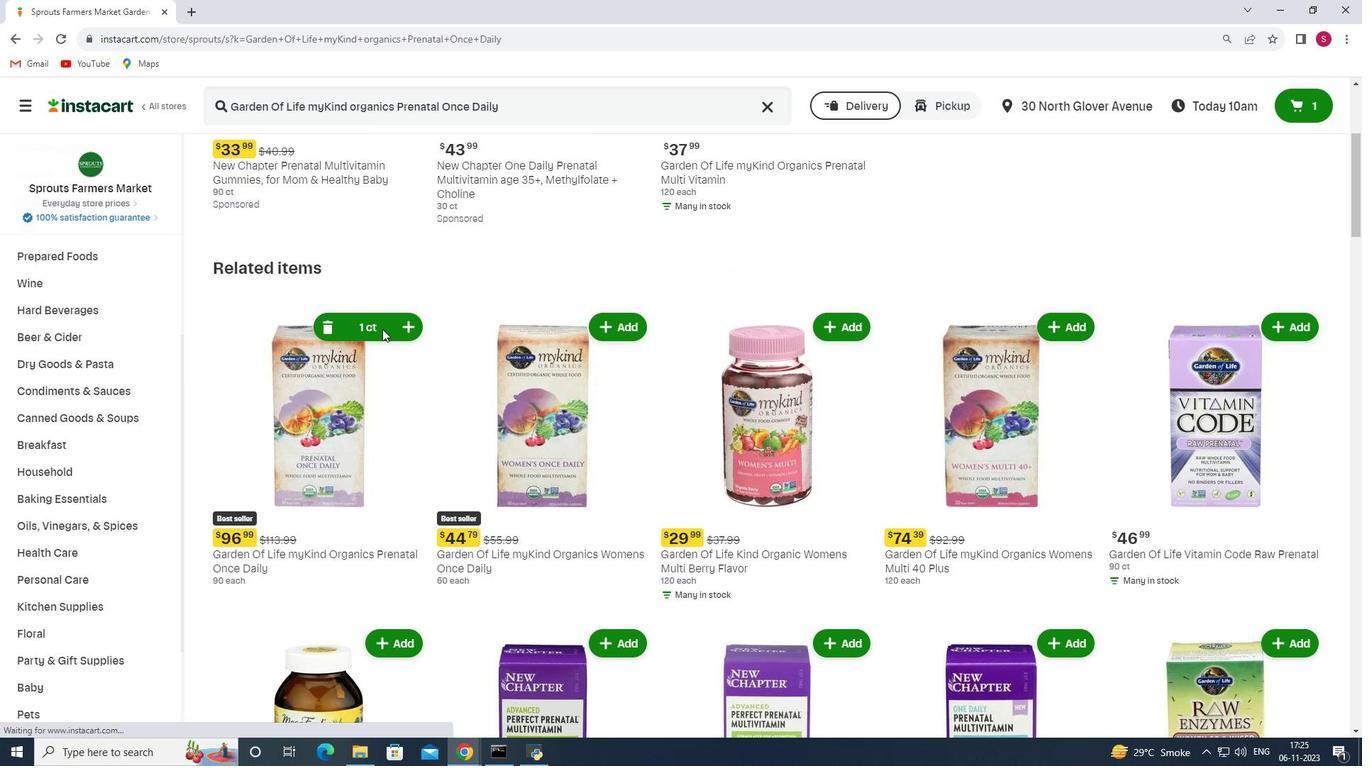 
